 Task: Change the view options to show week numbers.
Action: Mouse moved to (1142, 112)
Screenshot: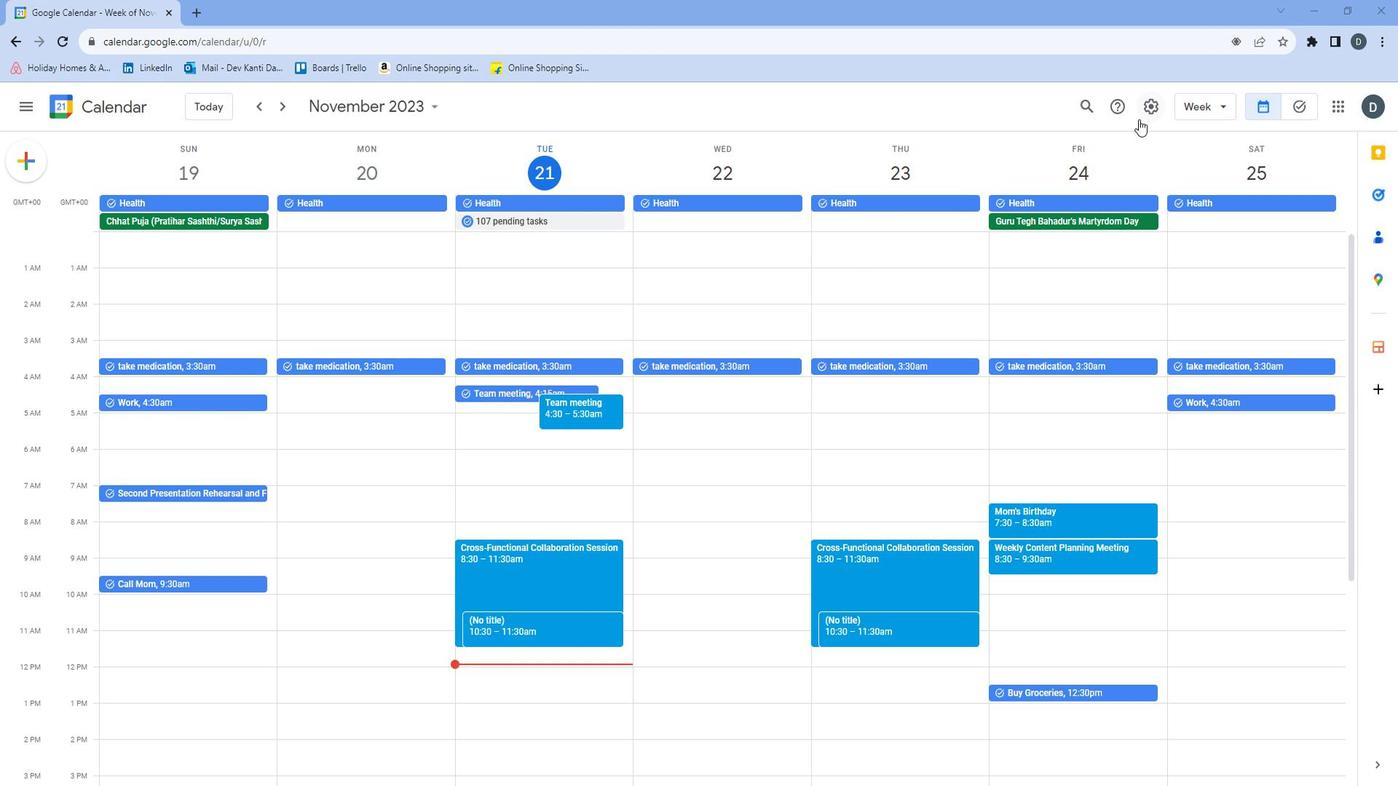 
Action: Mouse pressed left at (1142, 112)
Screenshot: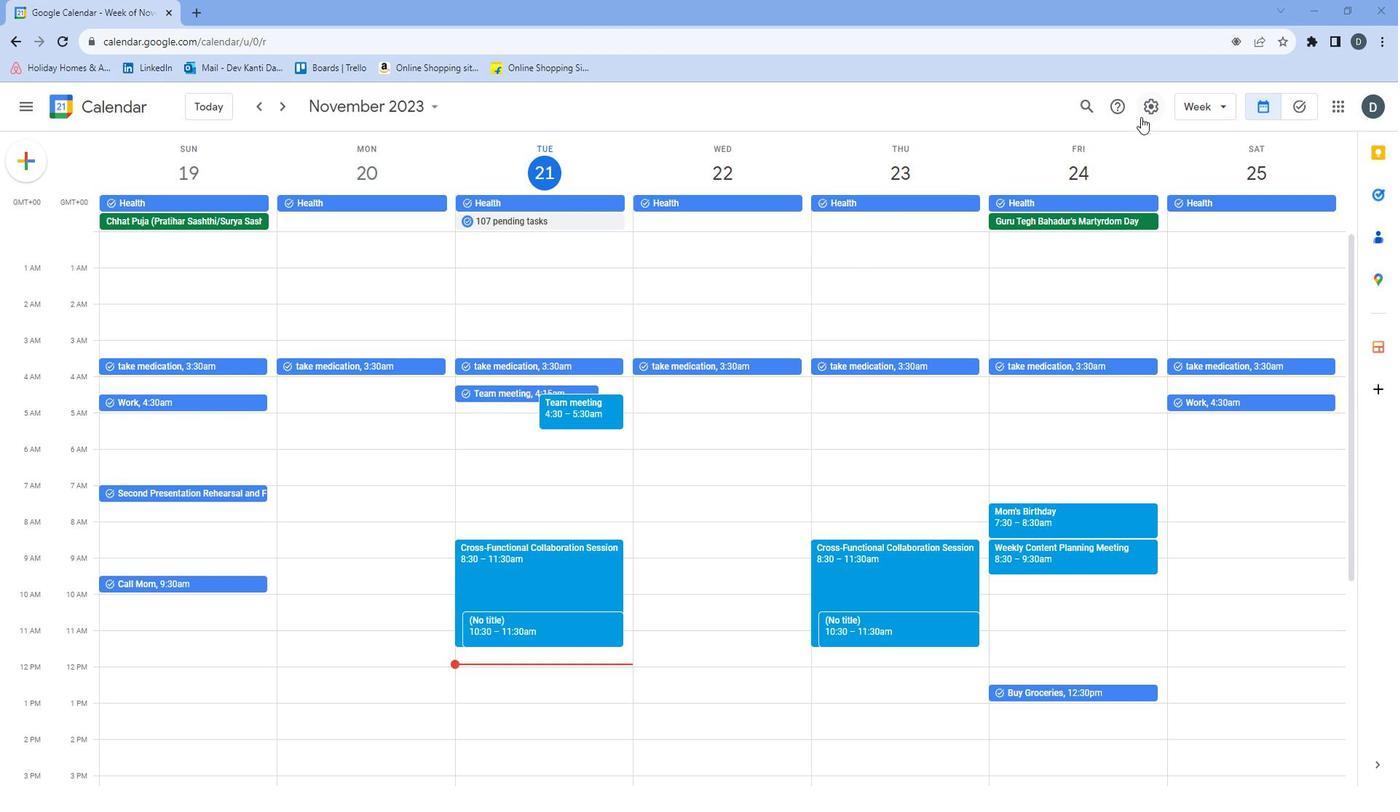 
Action: Mouse moved to (1145, 131)
Screenshot: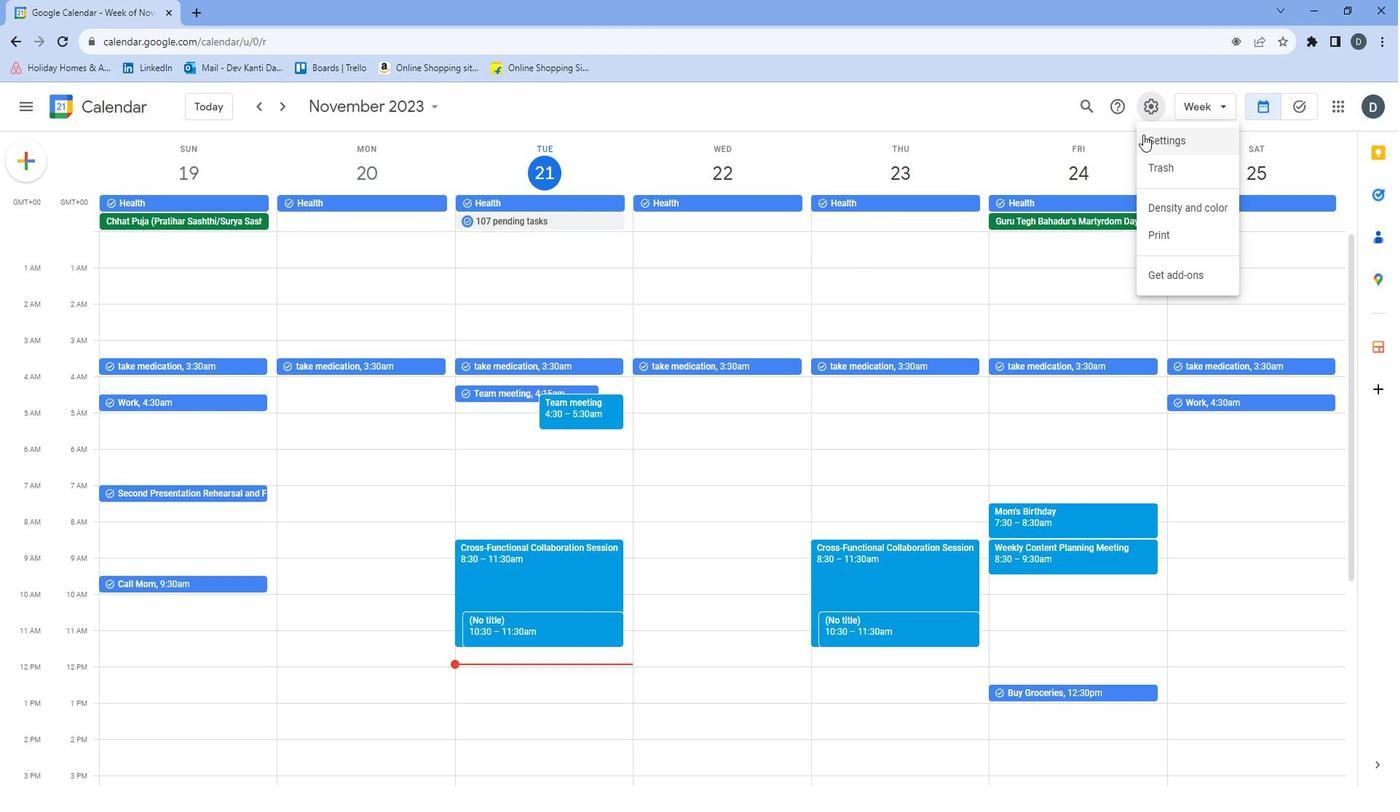 
Action: Mouse pressed left at (1145, 131)
Screenshot: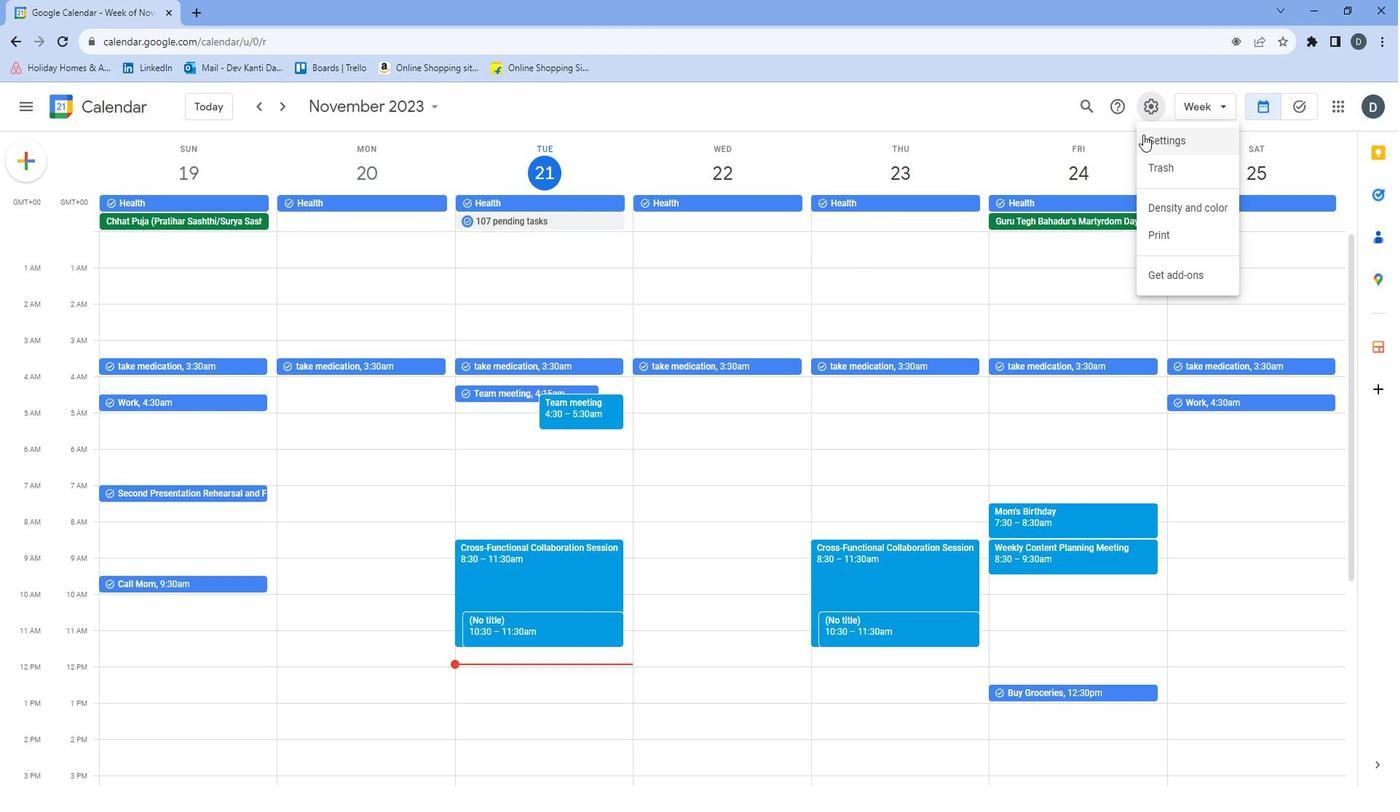 
Action: Mouse moved to (759, 319)
Screenshot: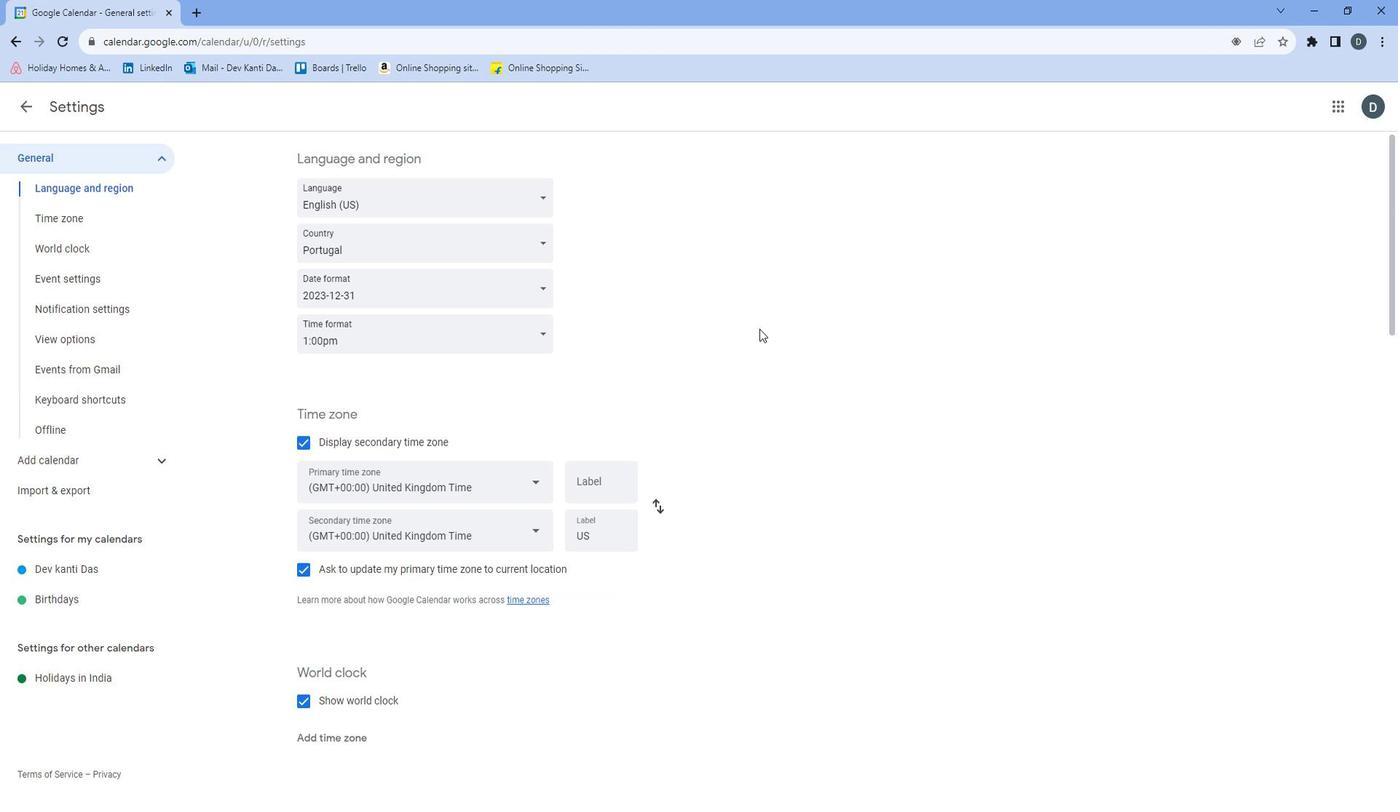 
Action: Mouse scrolled (759, 318) with delta (0, 0)
Screenshot: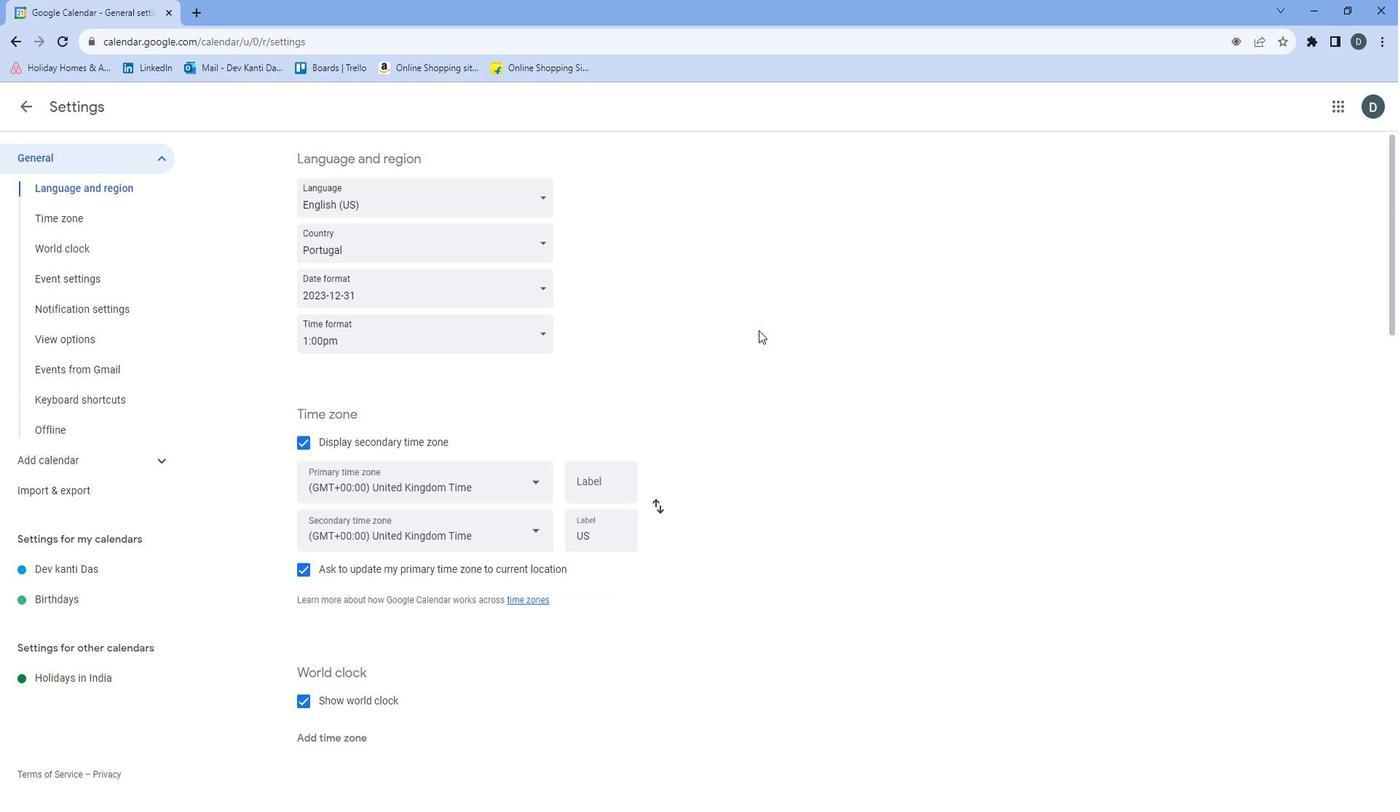 
Action: Mouse moved to (758, 320)
Screenshot: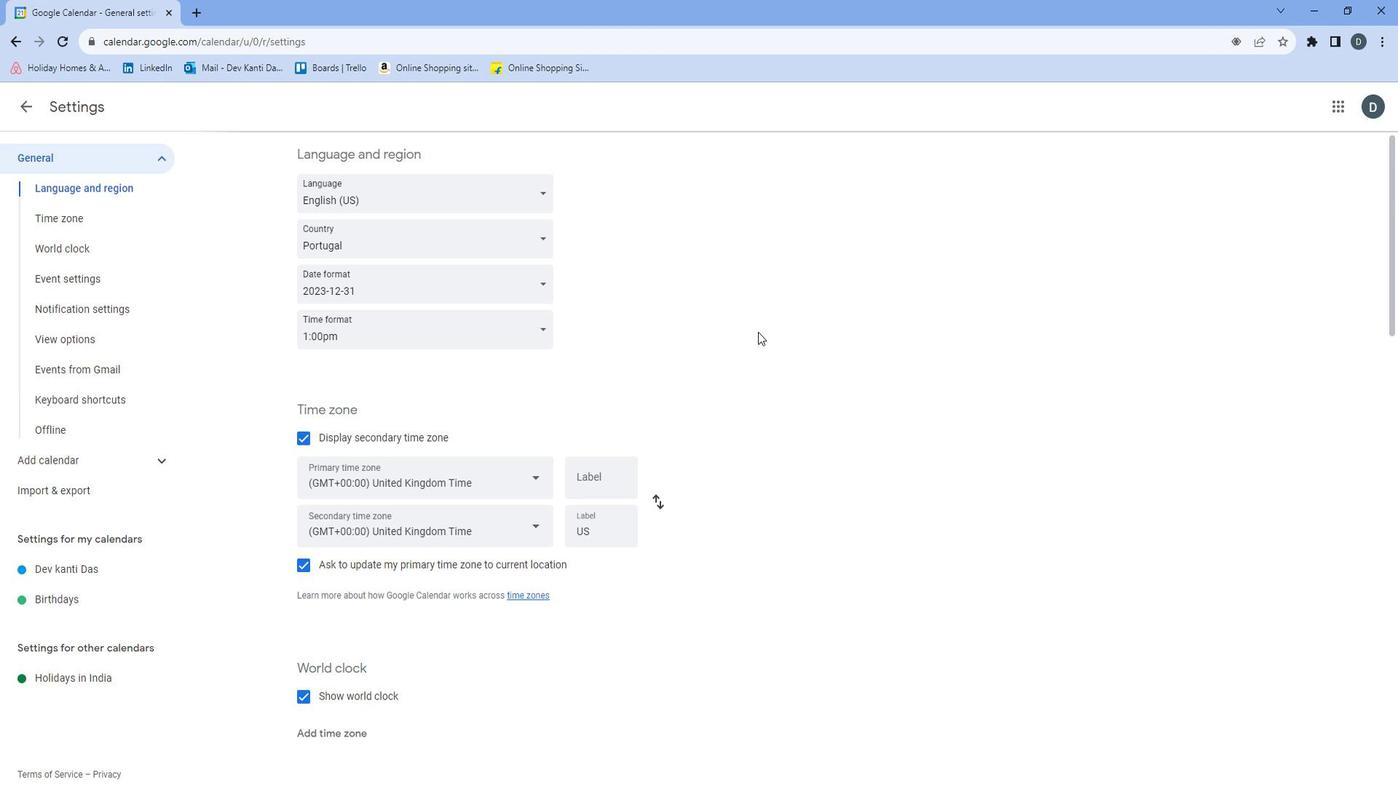 
Action: Mouse scrolled (758, 319) with delta (0, 0)
Screenshot: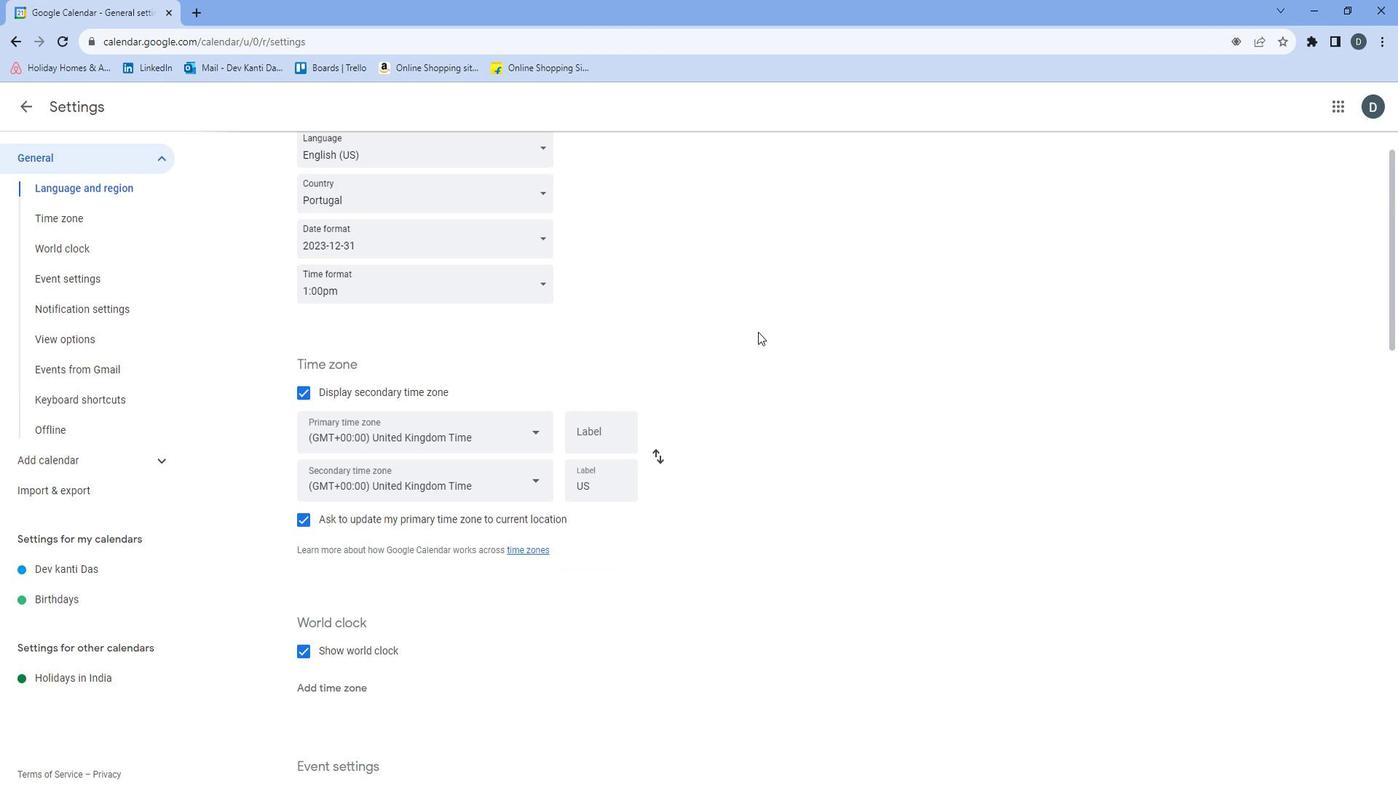 
Action: Mouse scrolled (758, 319) with delta (0, 0)
Screenshot: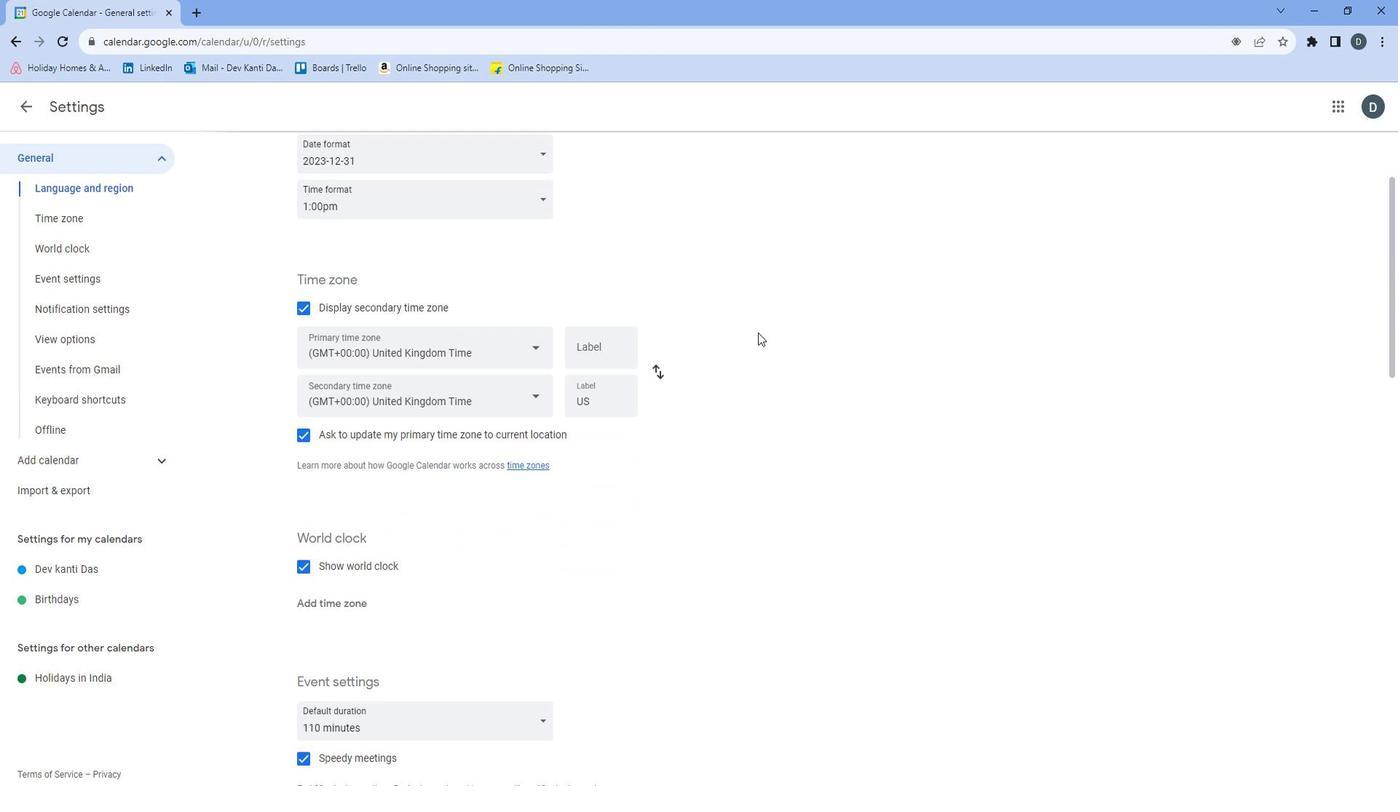 
Action: Mouse scrolled (758, 319) with delta (0, 0)
Screenshot: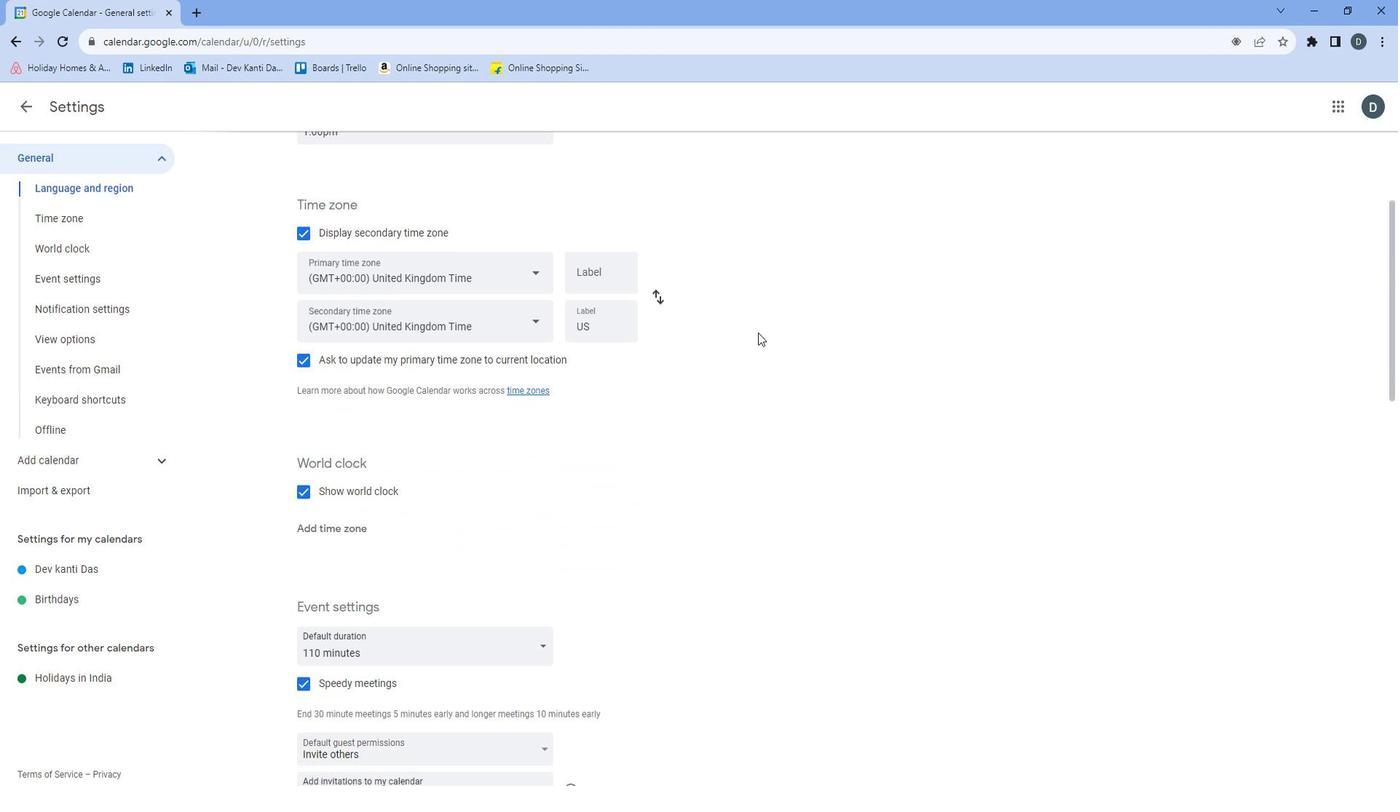 
Action: Mouse moved to (756, 321)
Screenshot: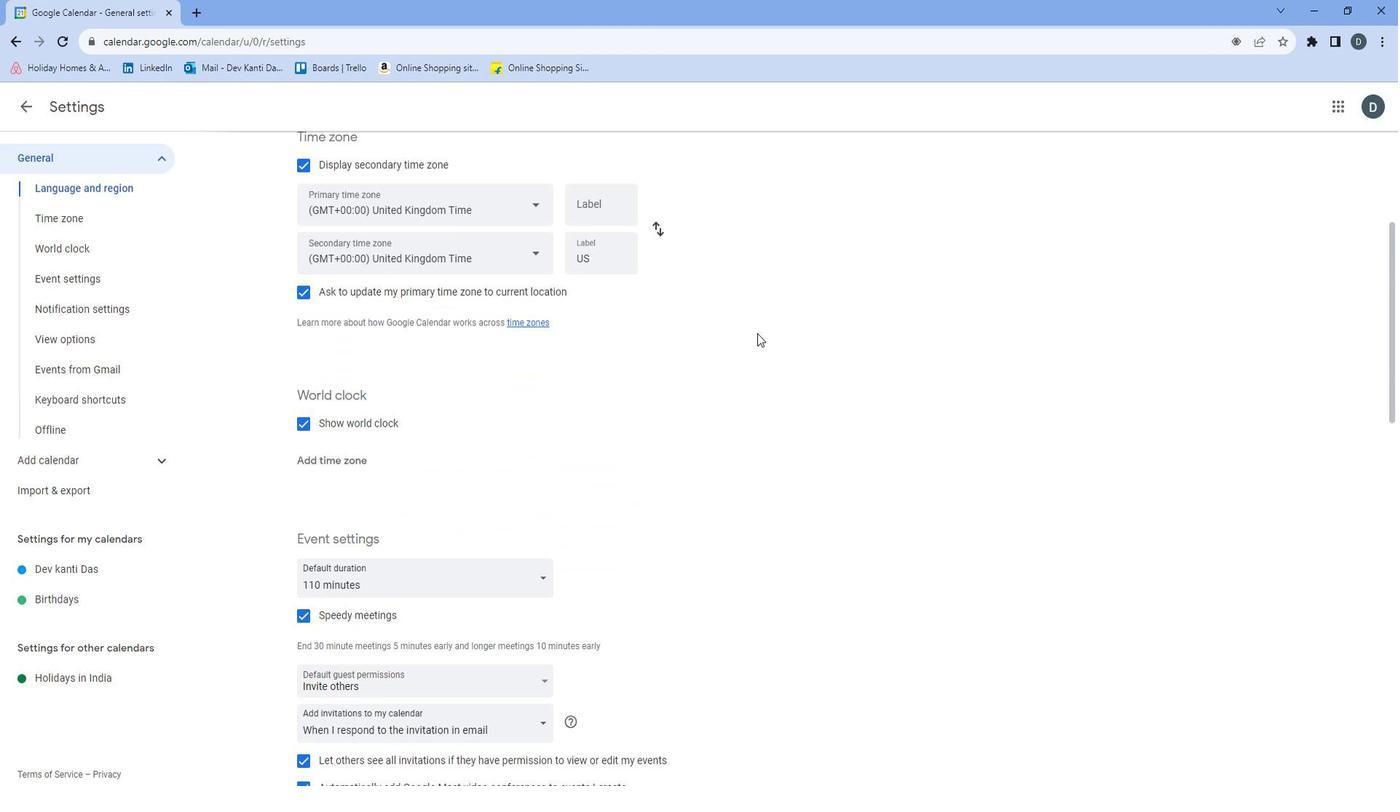 
Action: Mouse scrolled (756, 320) with delta (0, 0)
Screenshot: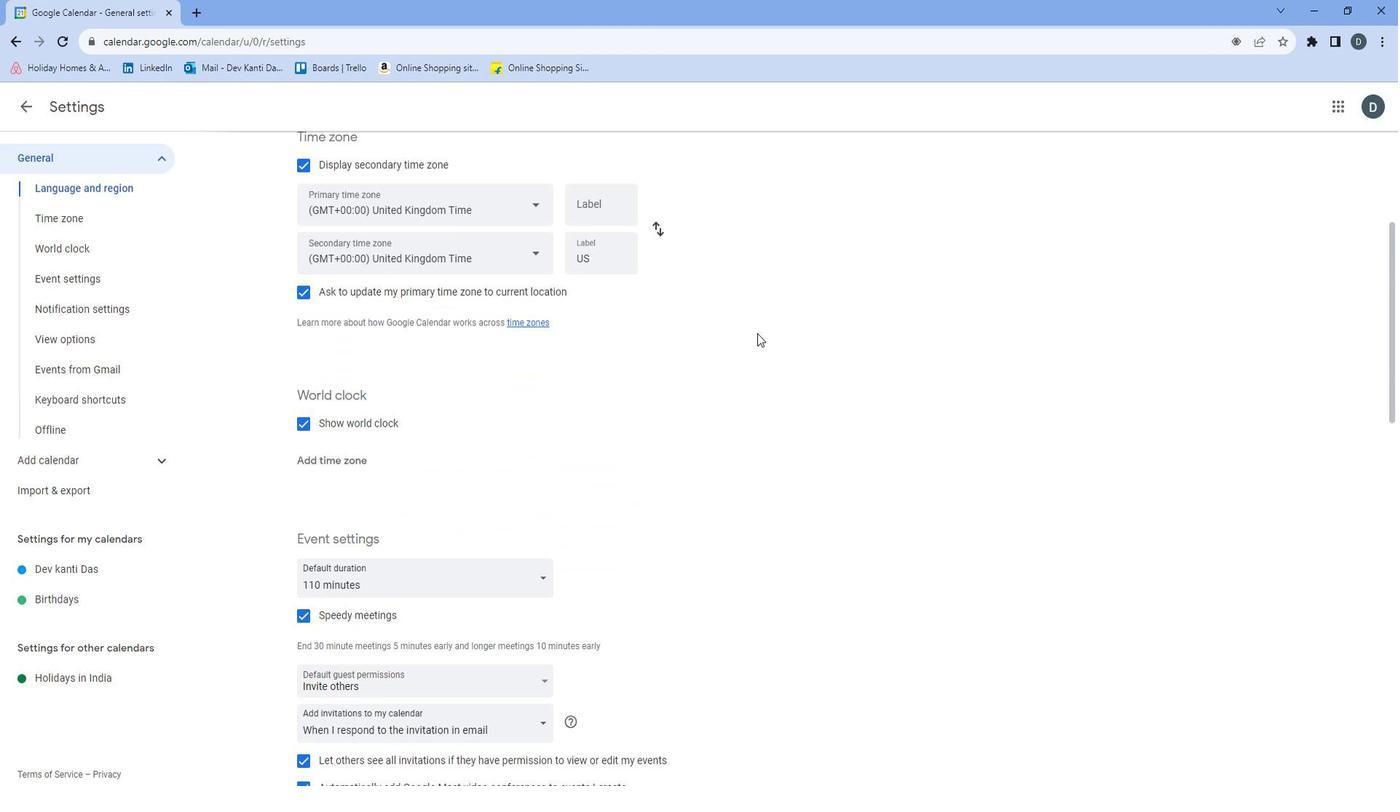 
Action: Mouse moved to (756, 321)
Screenshot: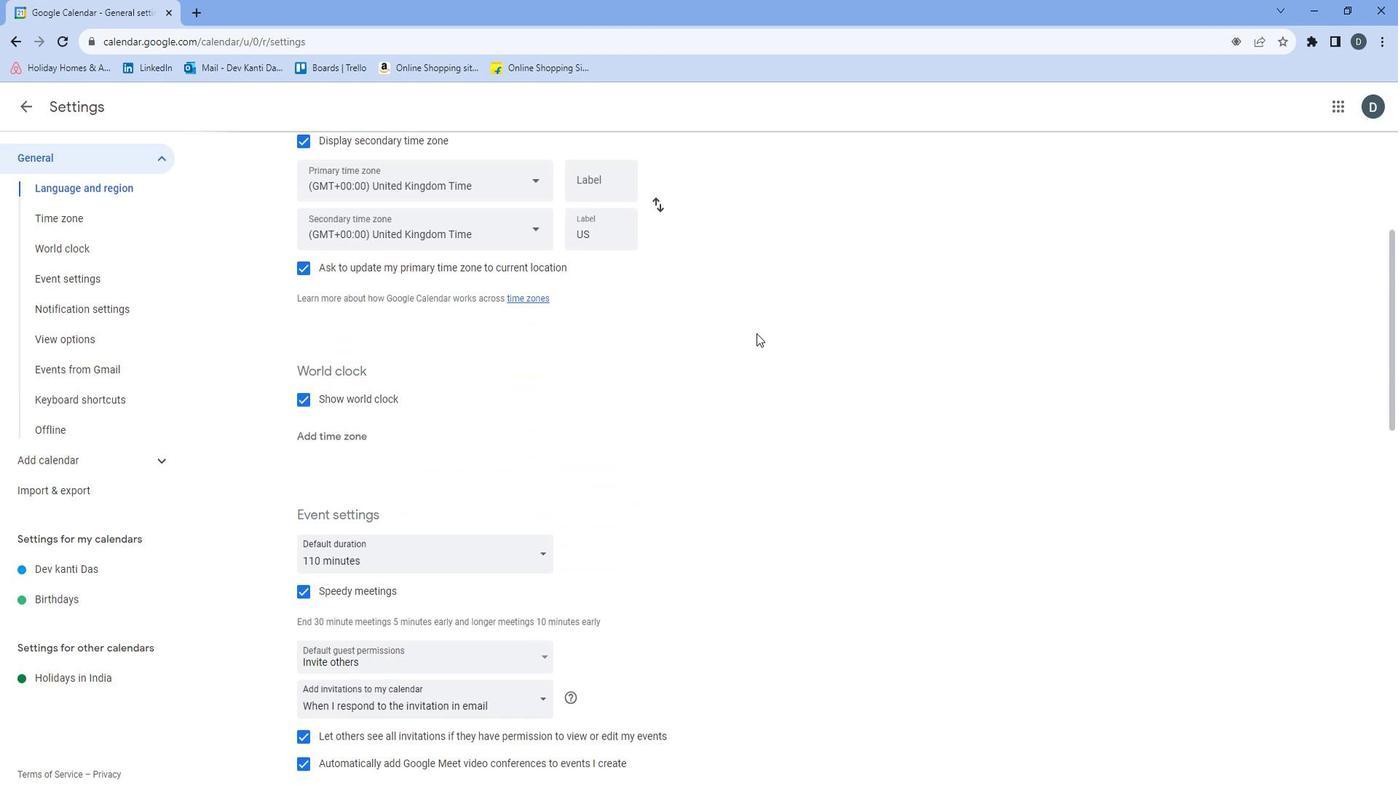 
Action: Mouse scrolled (756, 320) with delta (0, 0)
Screenshot: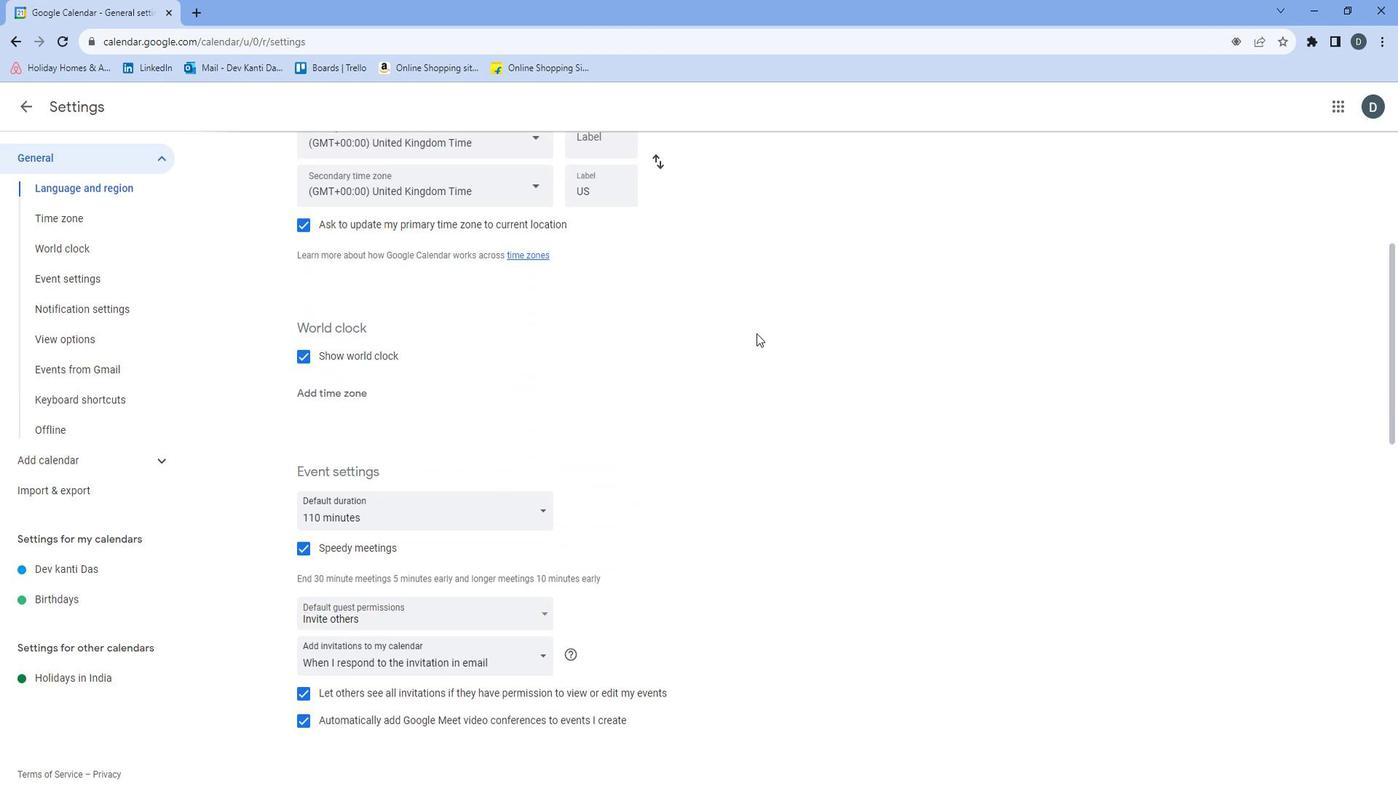 
Action: Mouse moved to (755, 321)
Screenshot: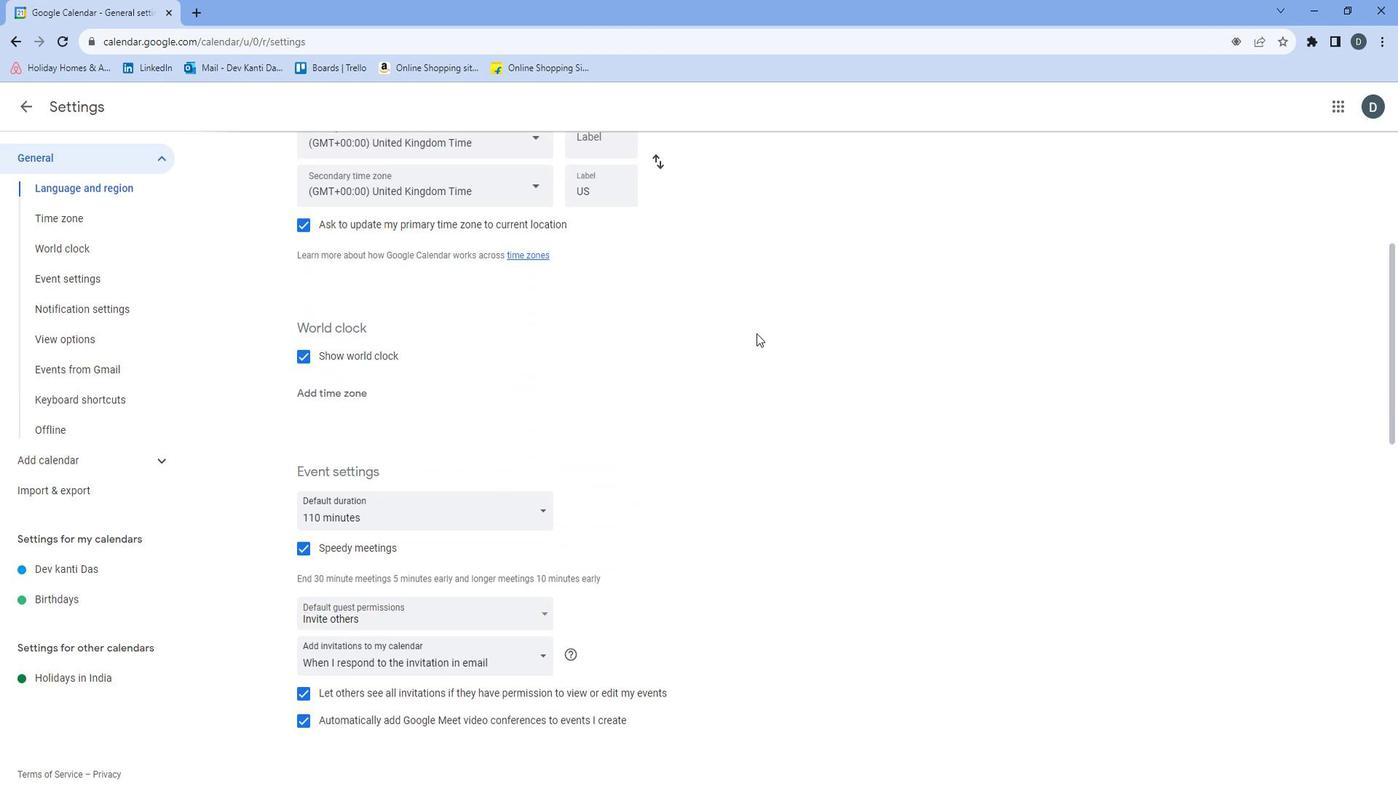 
Action: Mouse scrolled (755, 320) with delta (0, 0)
Screenshot: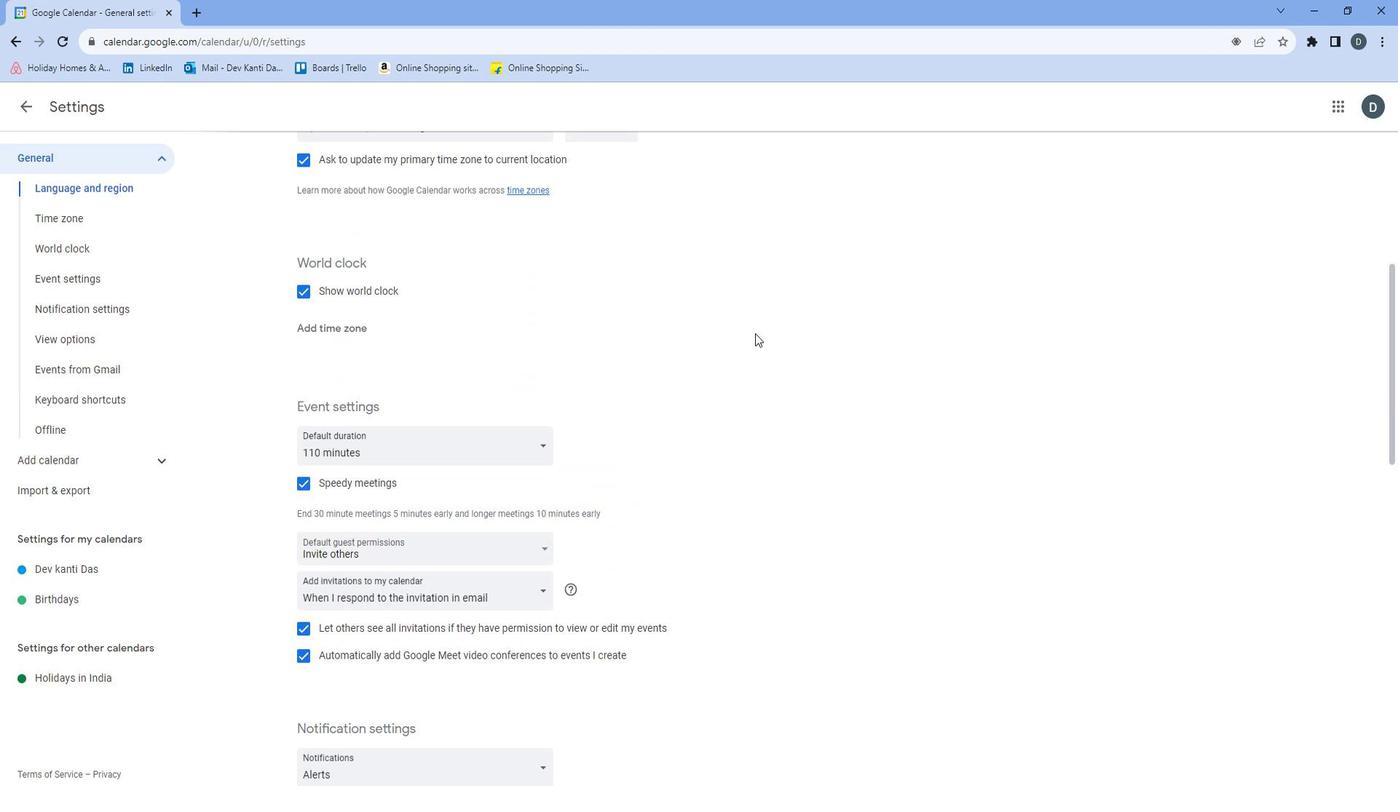 
Action: Mouse moved to (754, 324)
Screenshot: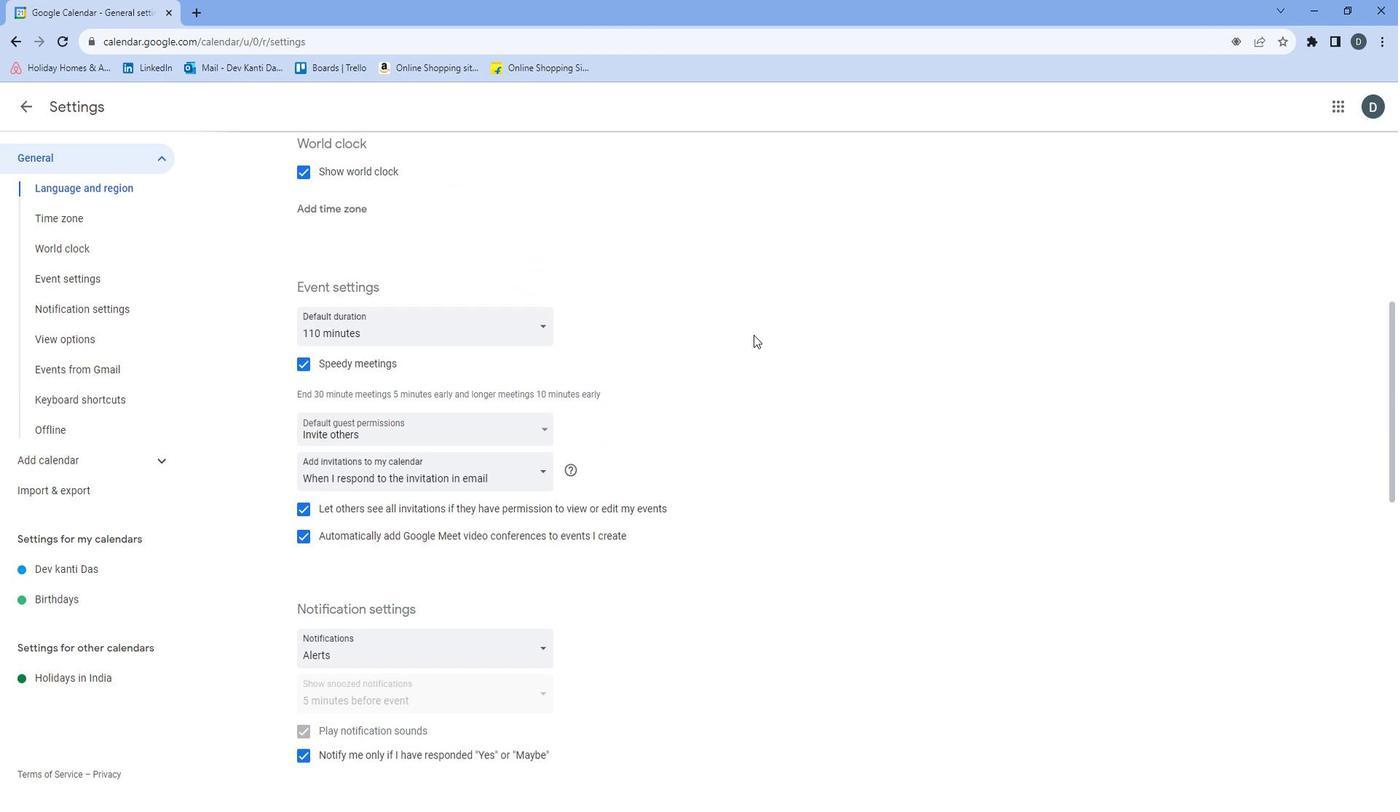 
Action: Mouse scrolled (754, 323) with delta (0, 0)
Screenshot: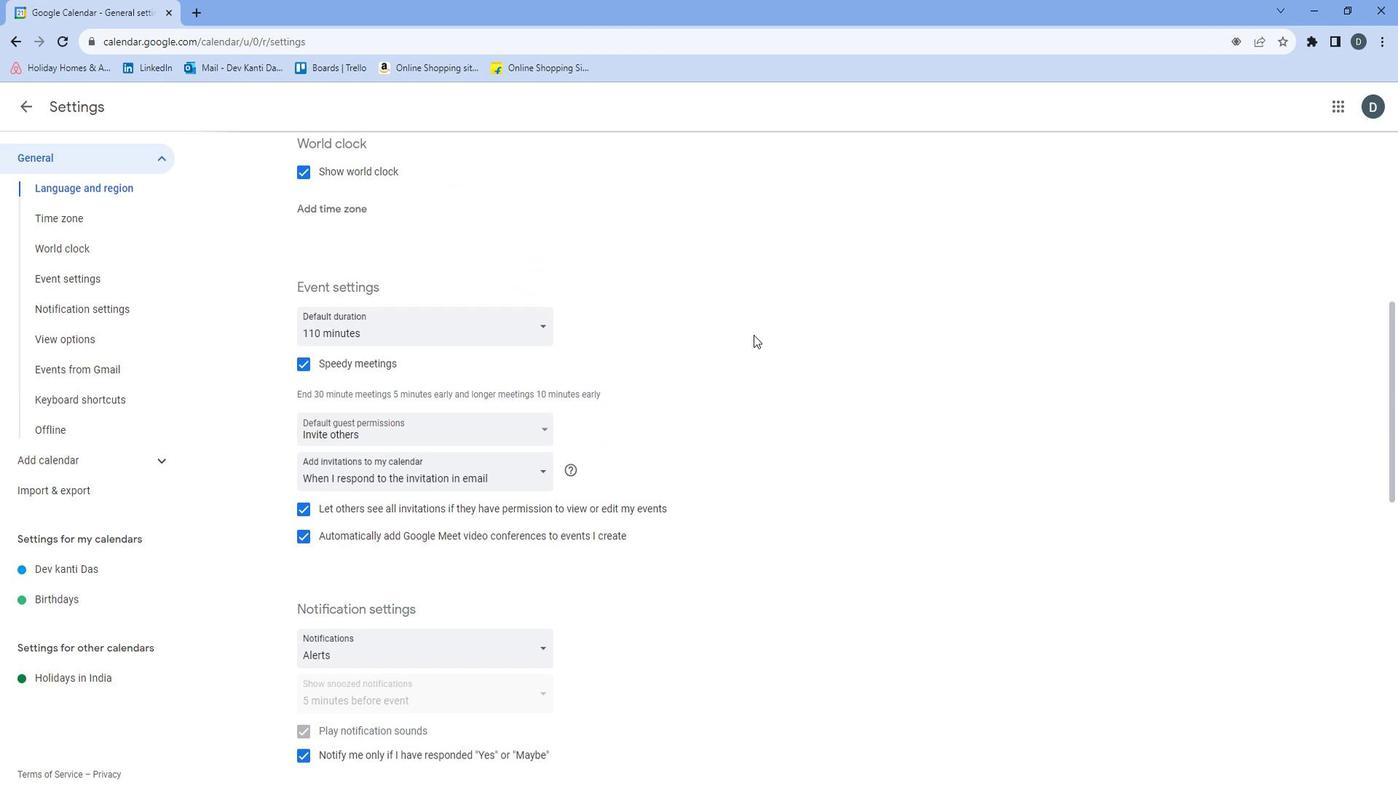 
Action: Mouse moved to (754, 324)
Screenshot: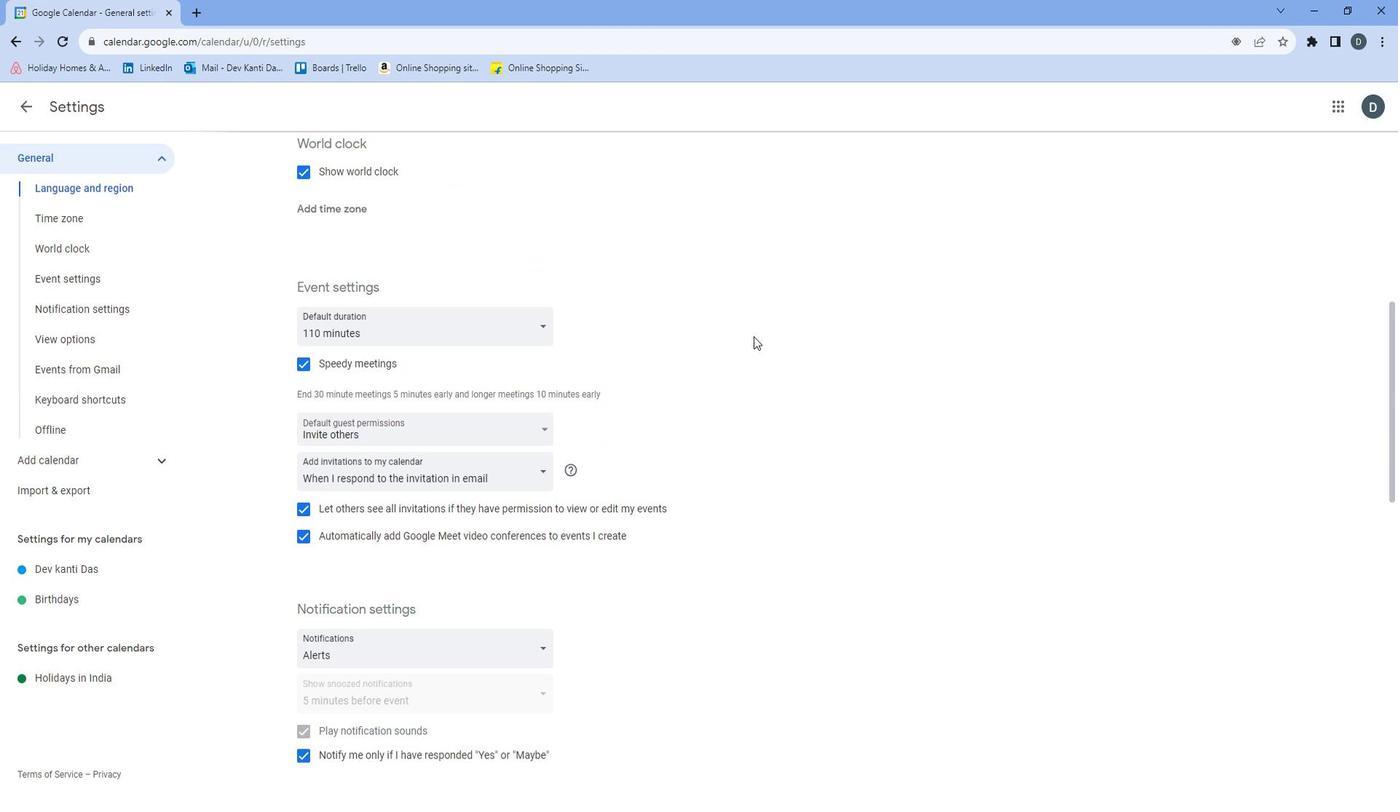 
Action: Mouse scrolled (754, 324) with delta (0, 0)
Screenshot: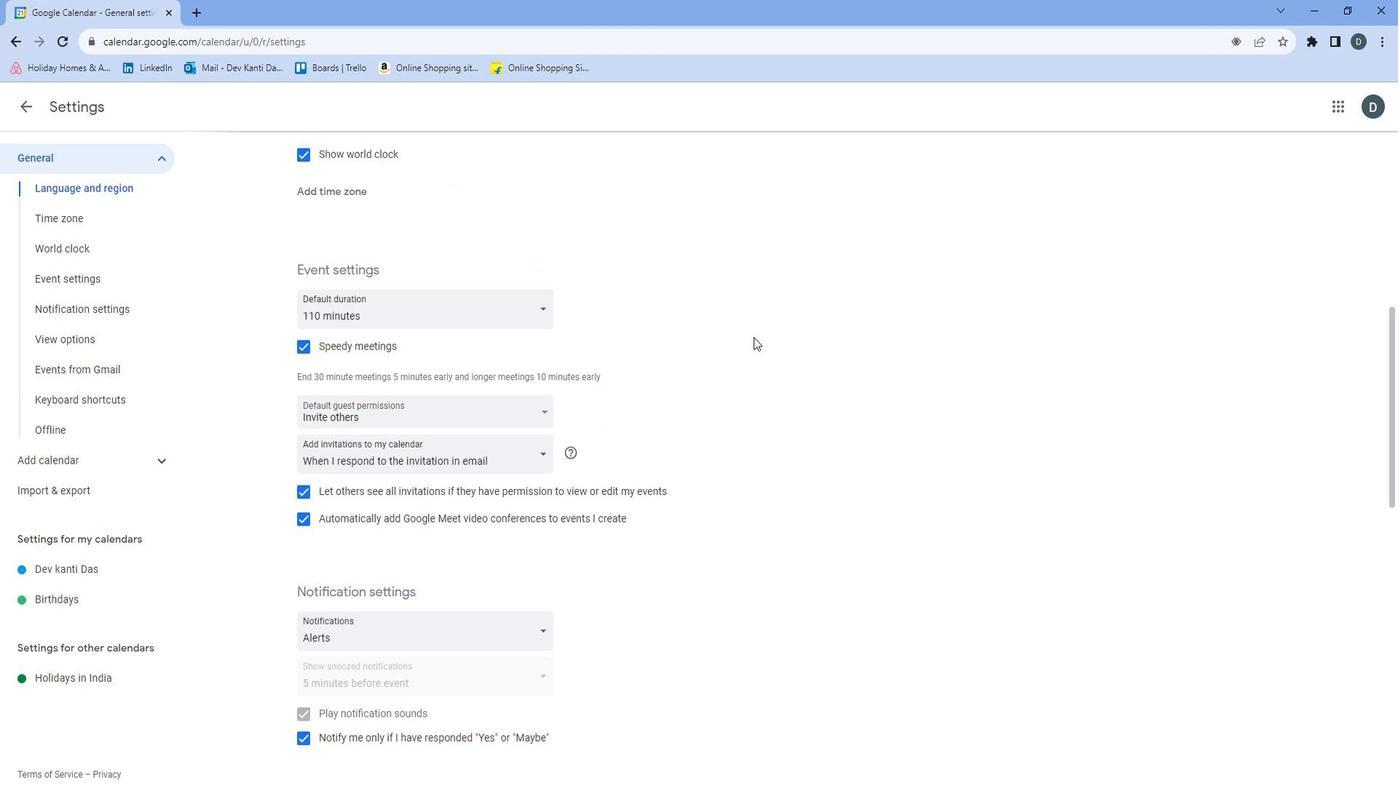 
Action: Mouse scrolled (754, 324) with delta (0, 0)
Screenshot: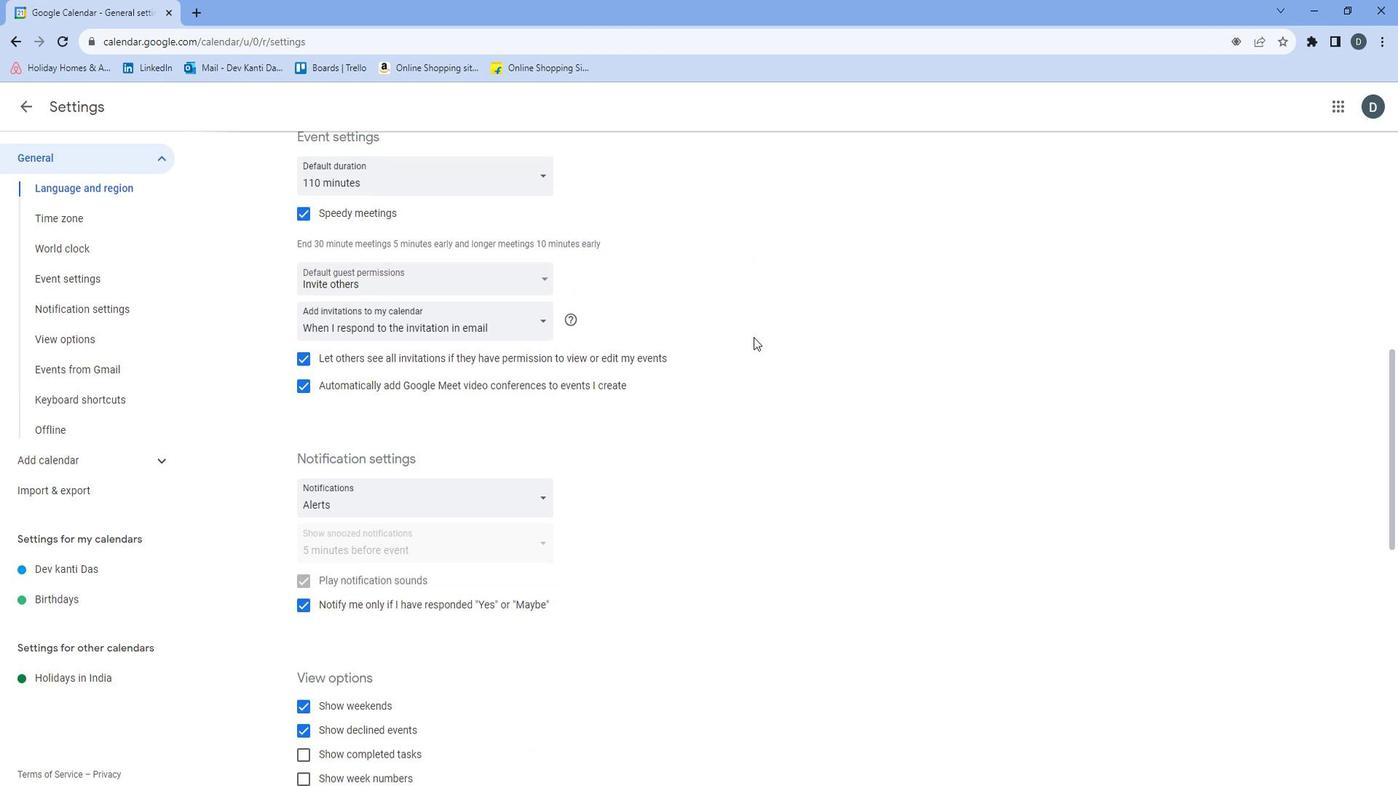
Action: Mouse scrolled (754, 324) with delta (0, 0)
Screenshot: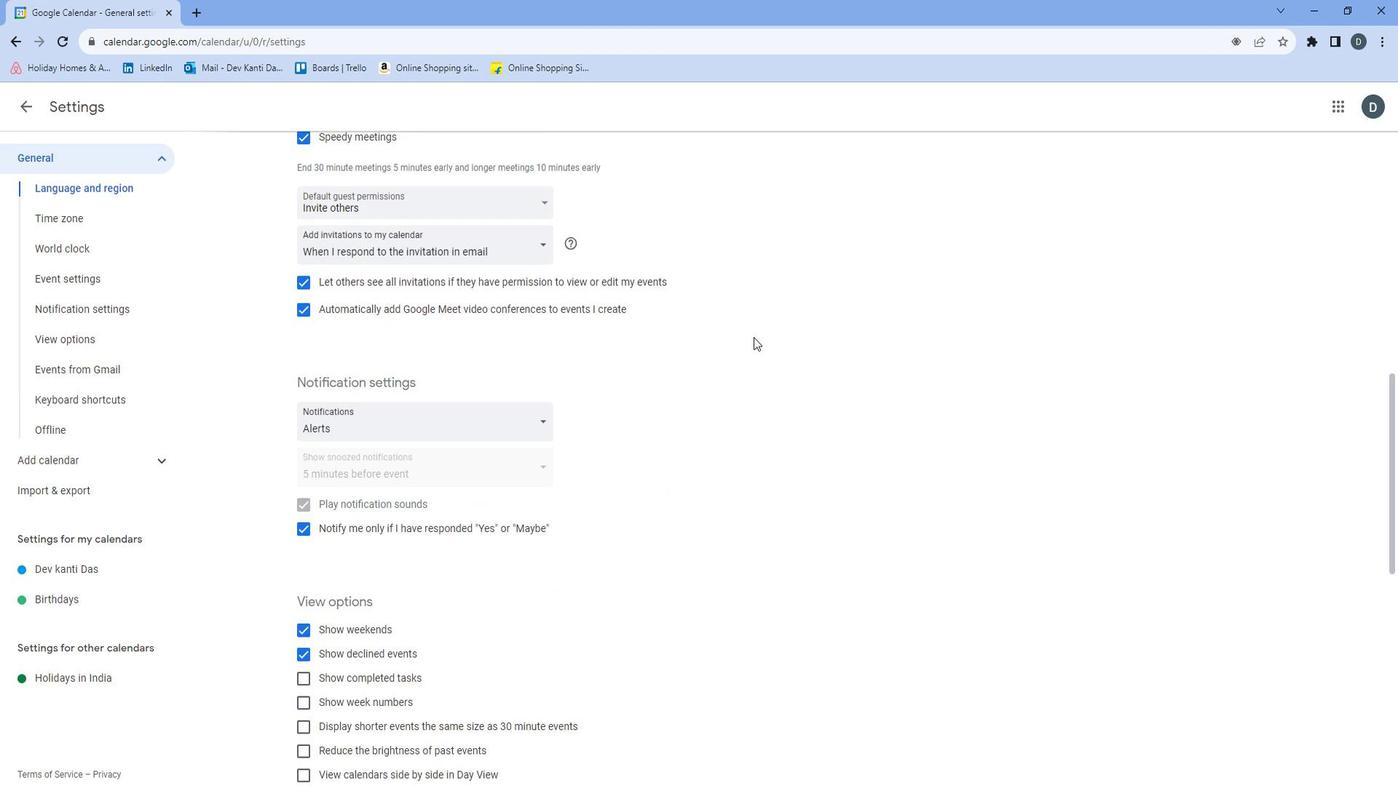 
Action: Mouse scrolled (754, 324) with delta (0, 0)
Screenshot: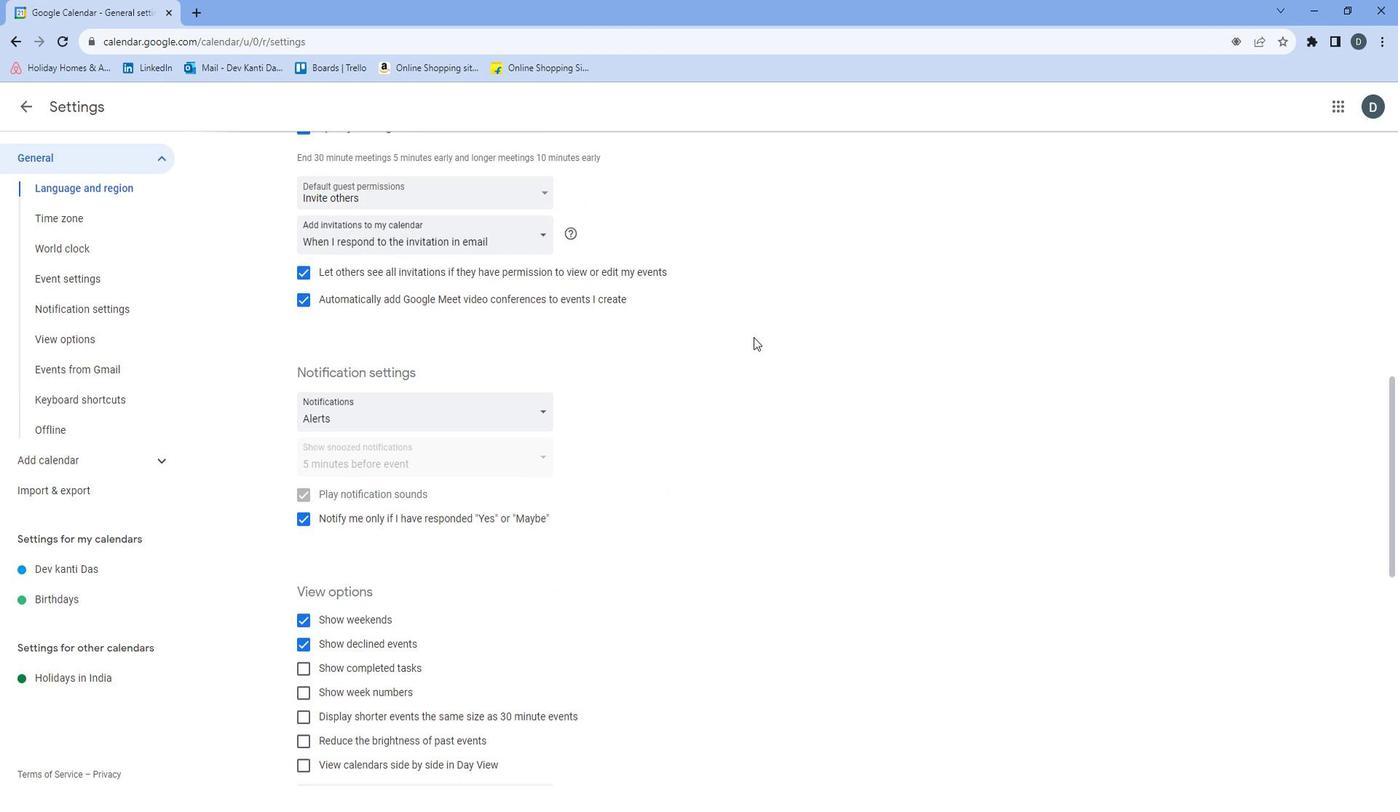 
Action: Mouse moved to (306, 531)
Screenshot: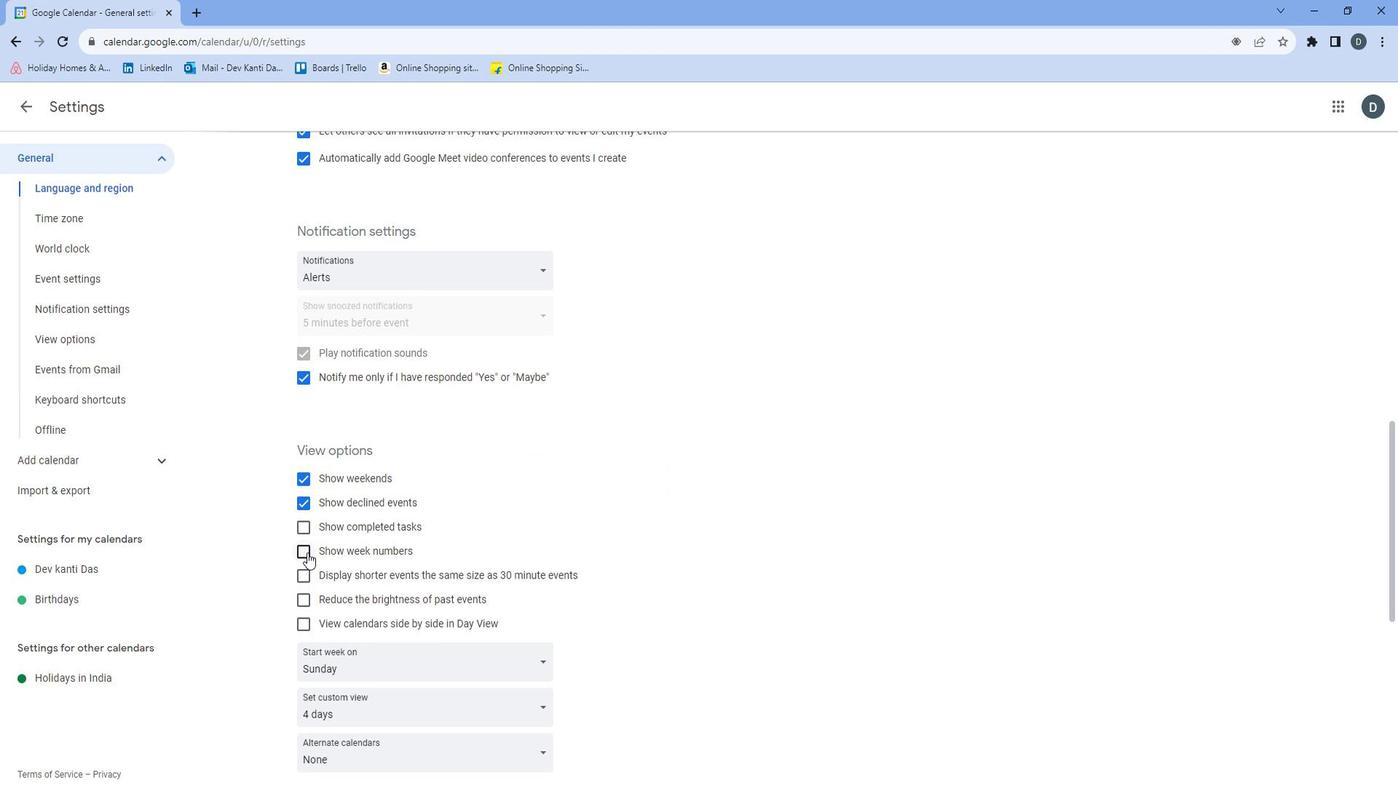 
Action: Mouse pressed left at (306, 531)
Screenshot: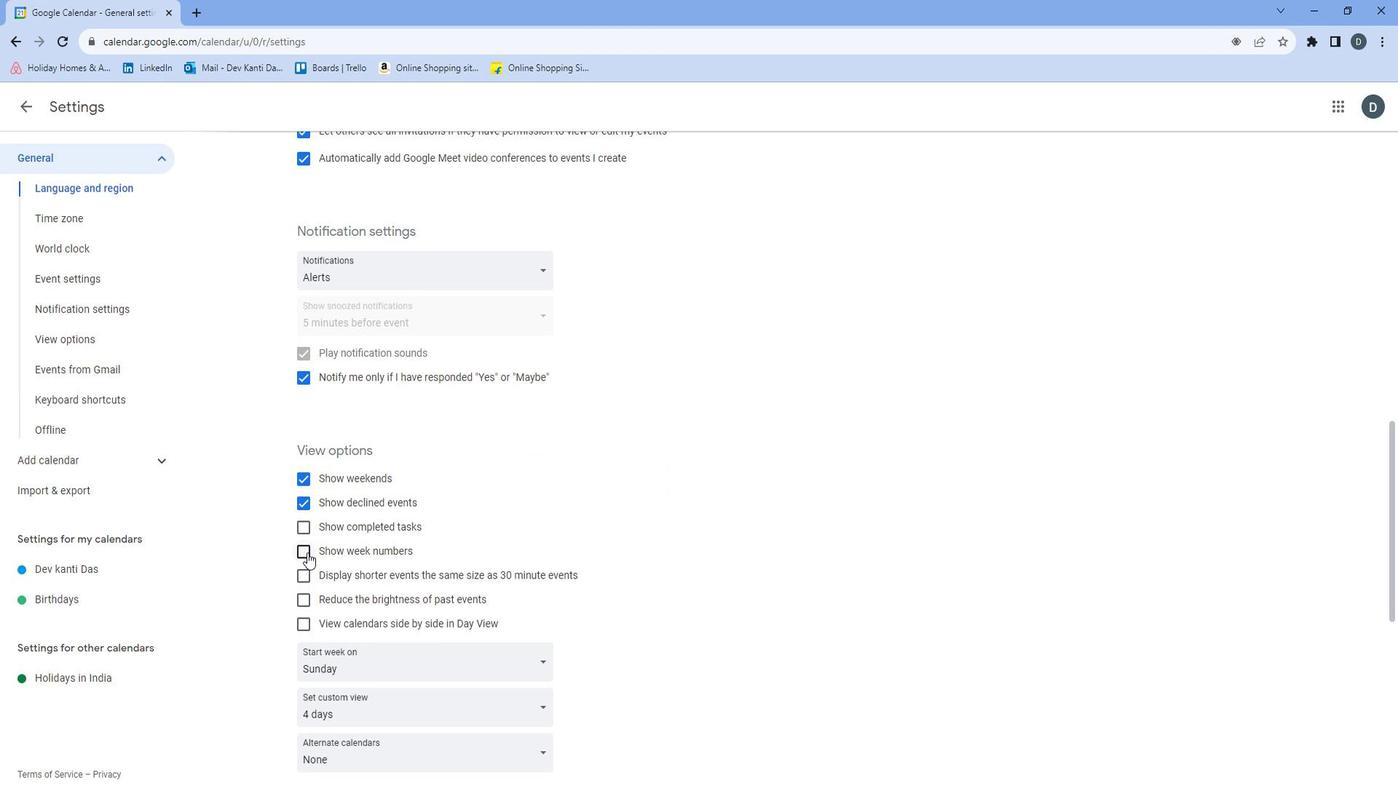 
Action: Mouse moved to (460, 515)
Screenshot: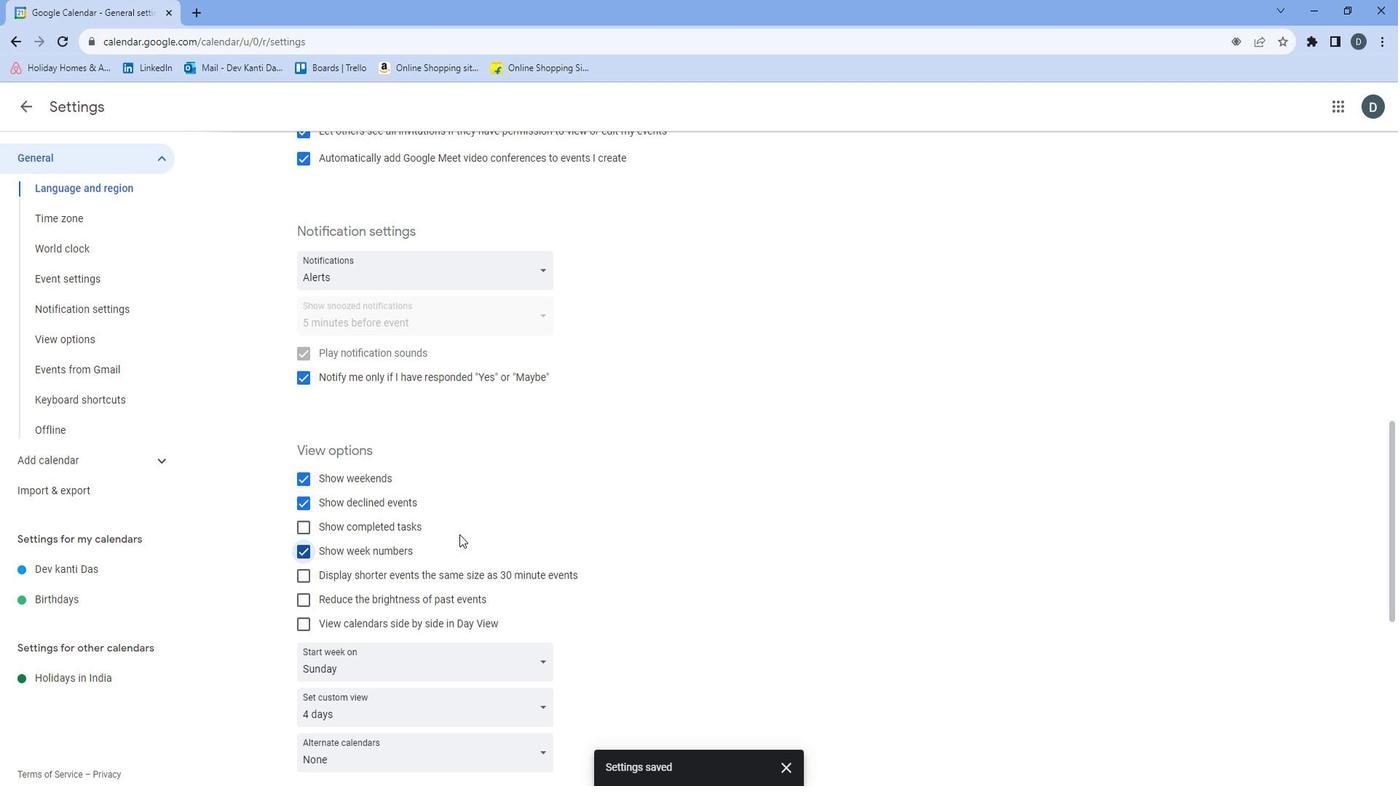 
